 Task: Enable the option "Display video snapshot preview" for general video settings.
Action: Mouse moved to (98, 15)
Screenshot: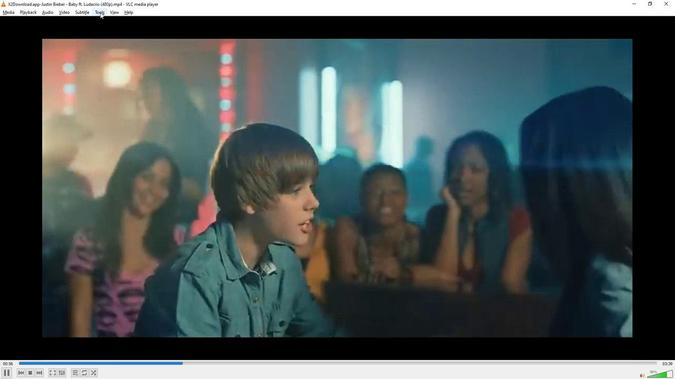 
Action: Mouse pressed left at (98, 15)
Screenshot: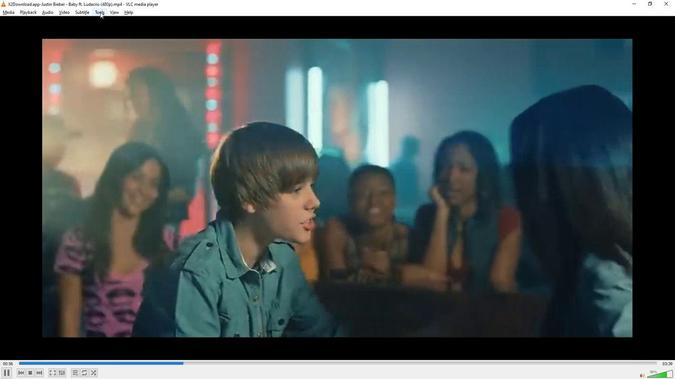 
Action: Mouse moved to (118, 92)
Screenshot: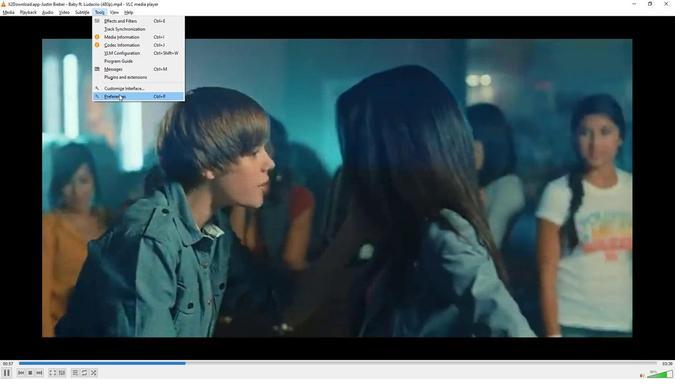 
Action: Mouse pressed left at (118, 92)
Screenshot: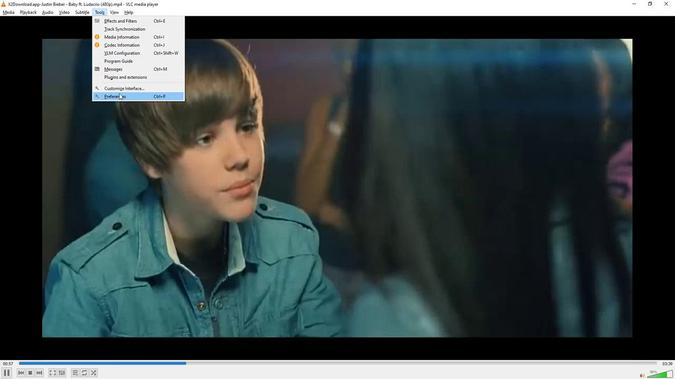 
Action: Mouse moved to (119, 276)
Screenshot: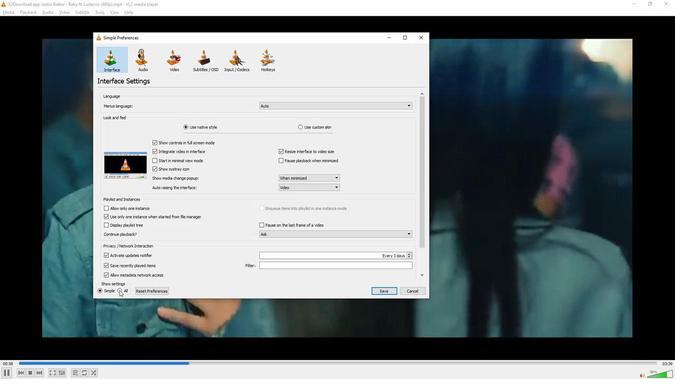 
Action: Mouse pressed left at (119, 276)
Screenshot: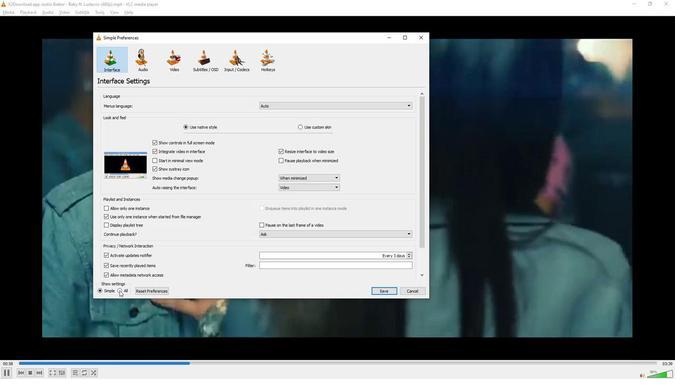 
Action: Mouse moved to (127, 190)
Screenshot: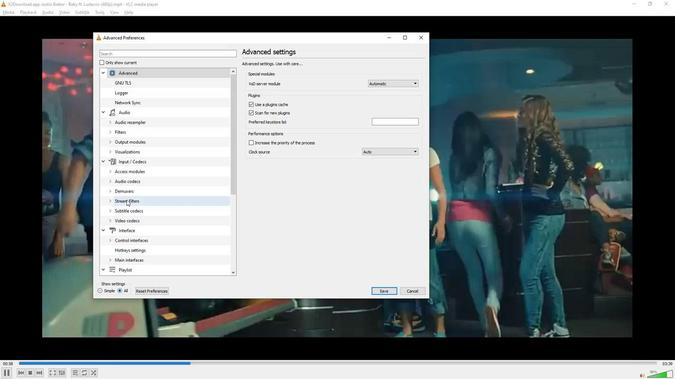 
Action: Mouse scrolled (127, 190) with delta (0, 0)
Screenshot: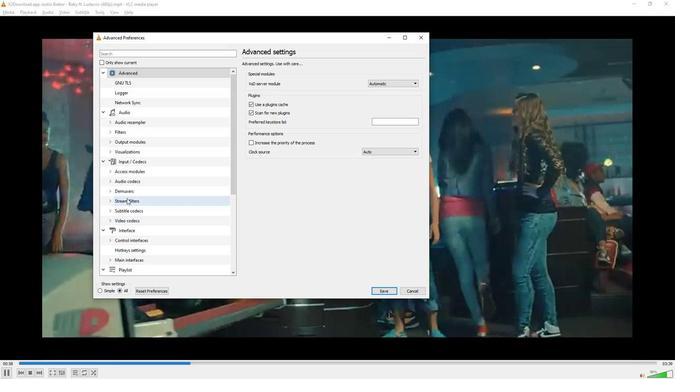 
Action: Mouse scrolled (127, 190) with delta (0, 0)
Screenshot: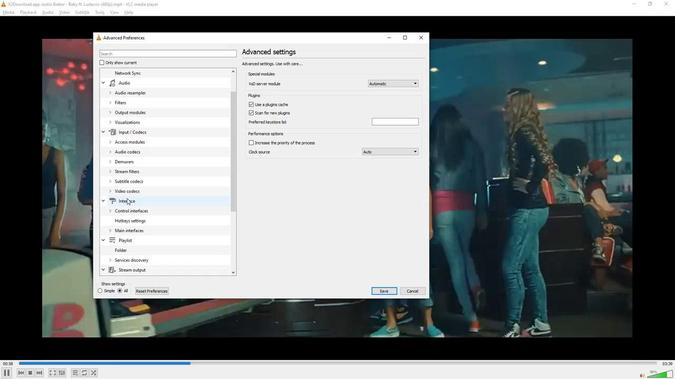 
Action: Mouse scrolled (127, 190) with delta (0, 0)
Screenshot: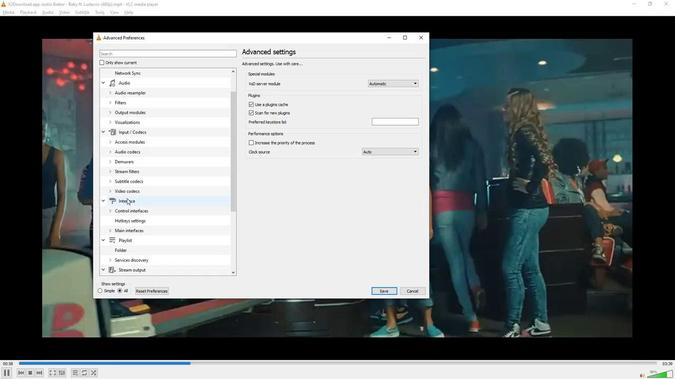 
Action: Mouse scrolled (127, 190) with delta (0, 0)
Screenshot: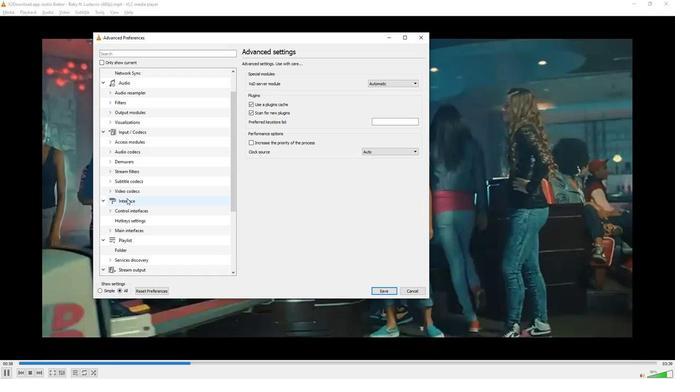 
Action: Mouse scrolled (127, 190) with delta (0, 0)
Screenshot: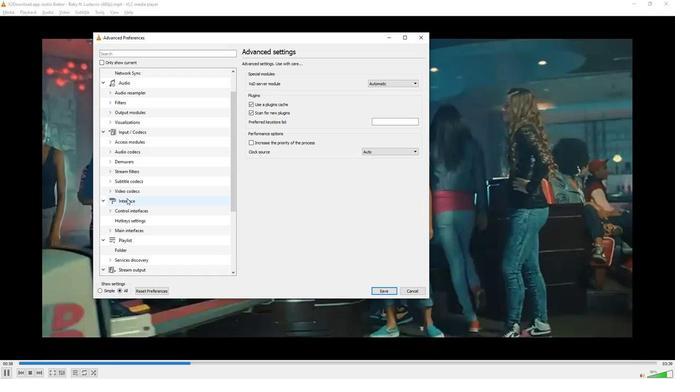 
Action: Mouse scrolled (127, 190) with delta (0, 0)
Screenshot: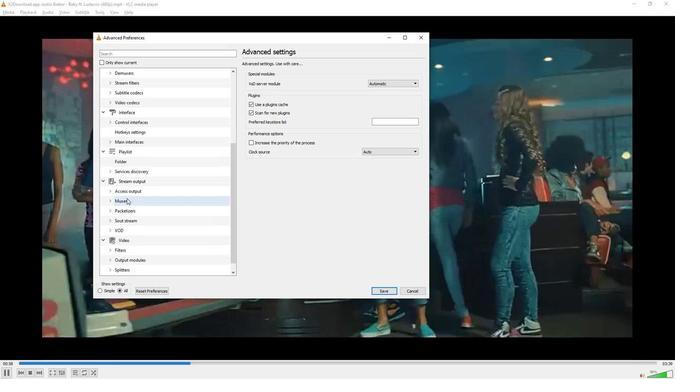 
Action: Mouse moved to (126, 222)
Screenshot: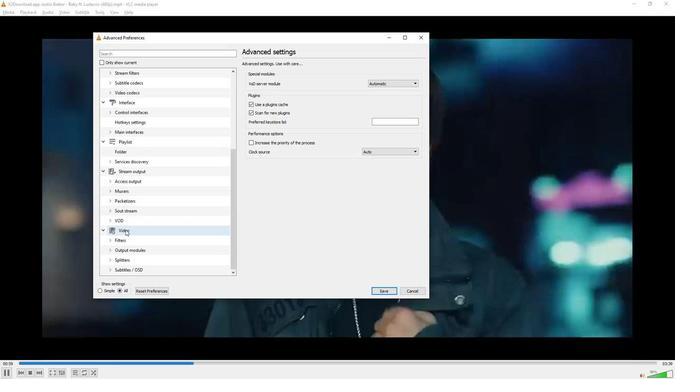 
Action: Mouse pressed left at (126, 222)
Screenshot: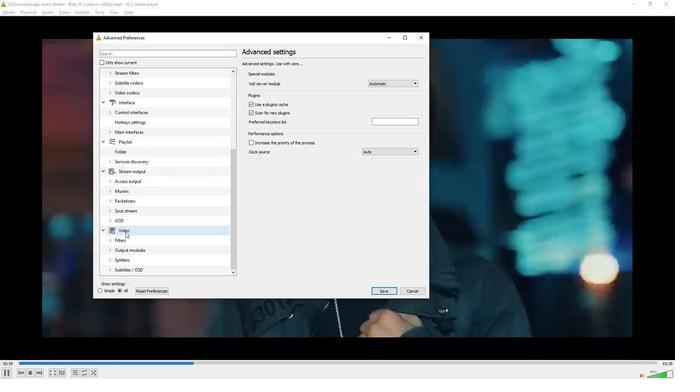 
Action: Mouse moved to (346, 218)
Screenshot: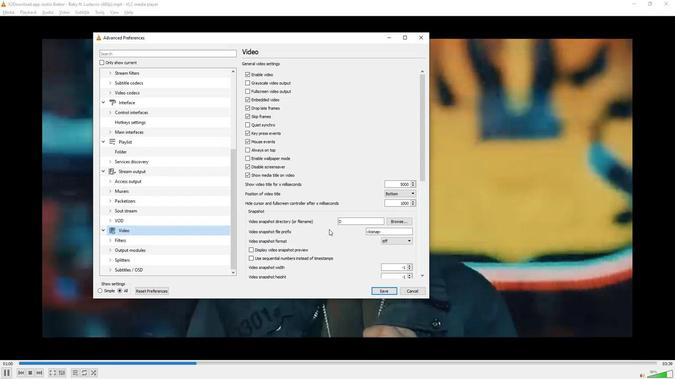 
Action: Mouse scrolled (346, 218) with delta (0, 0)
Screenshot: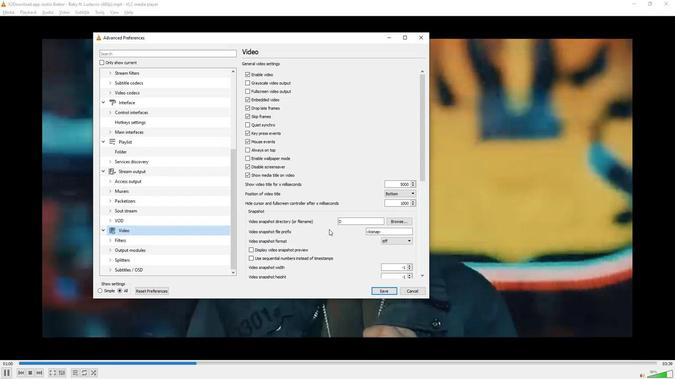 
Action: Mouse moved to (302, 220)
Screenshot: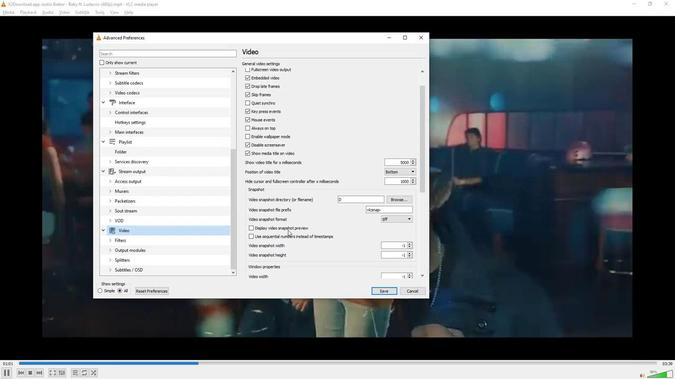 
Action: Mouse scrolled (302, 219) with delta (0, 0)
Screenshot: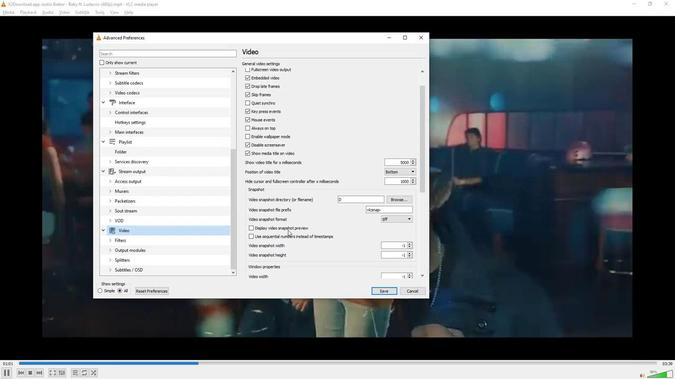 
Action: Mouse moved to (262, 198)
Screenshot: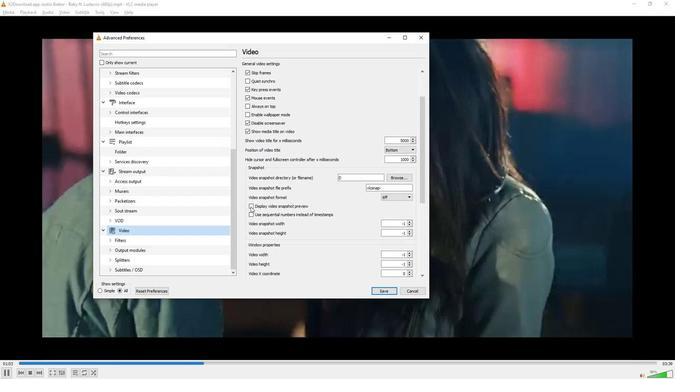 
Action: Mouse pressed left at (262, 198)
Screenshot: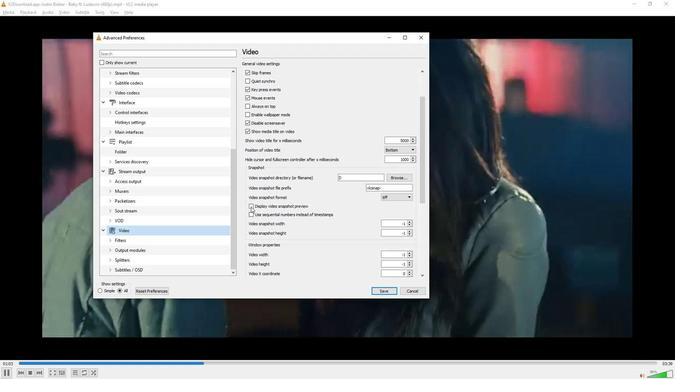 
Action: Mouse moved to (311, 143)
Screenshot: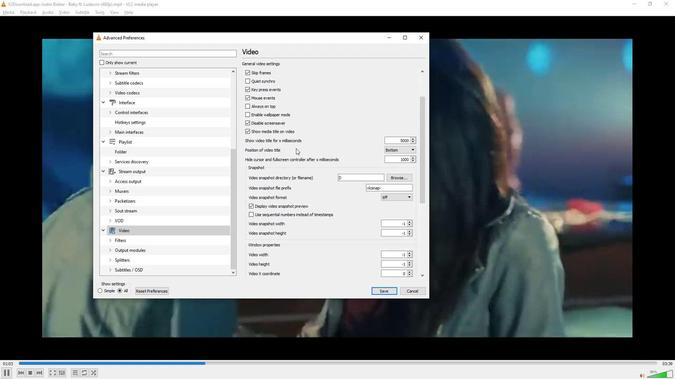 
